 Task: Look for products in the category "Dental Care" from Eco Dent only.
Action: Mouse pressed left at (280, 125)
Screenshot: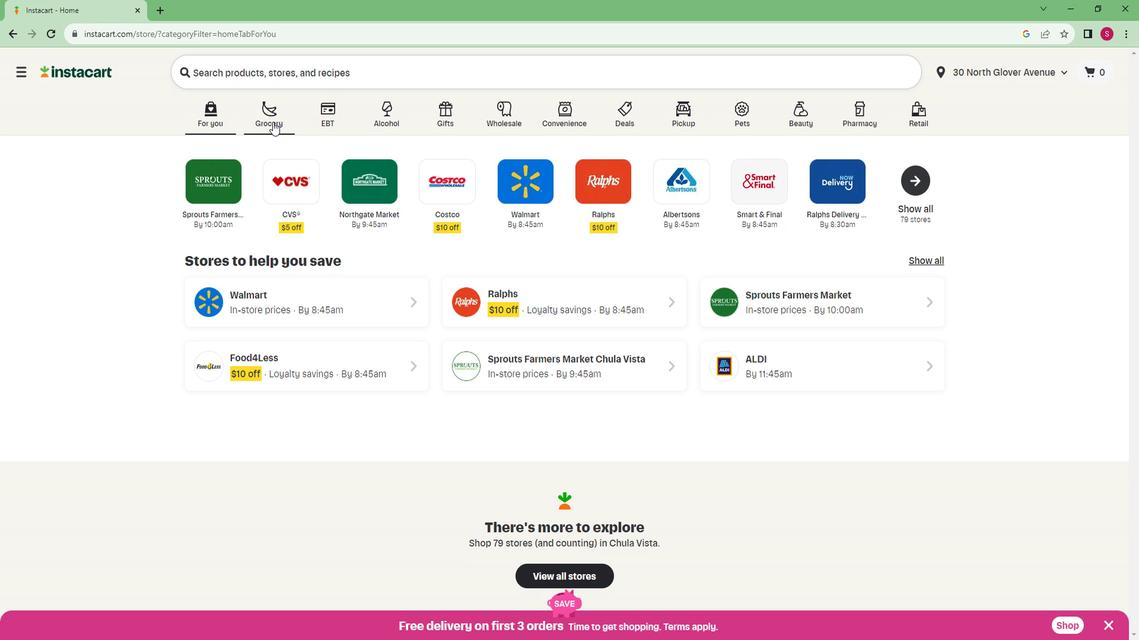 
Action: Mouse moved to (266, 327)
Screenshot: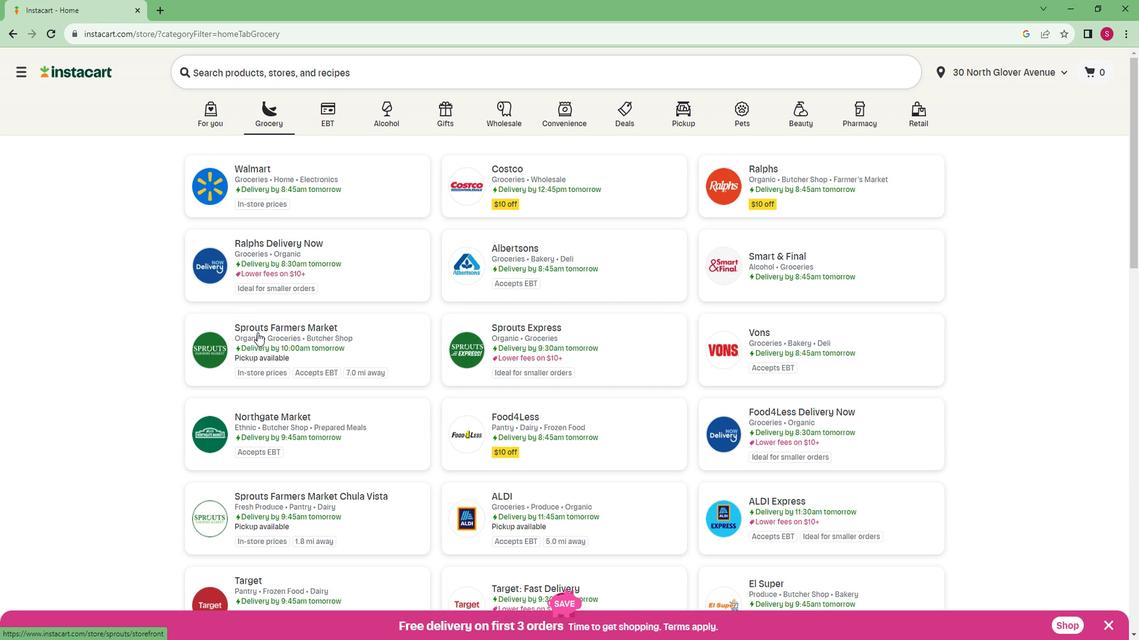 
Action: Mouse pressed left at (266, 327)
Screenshot: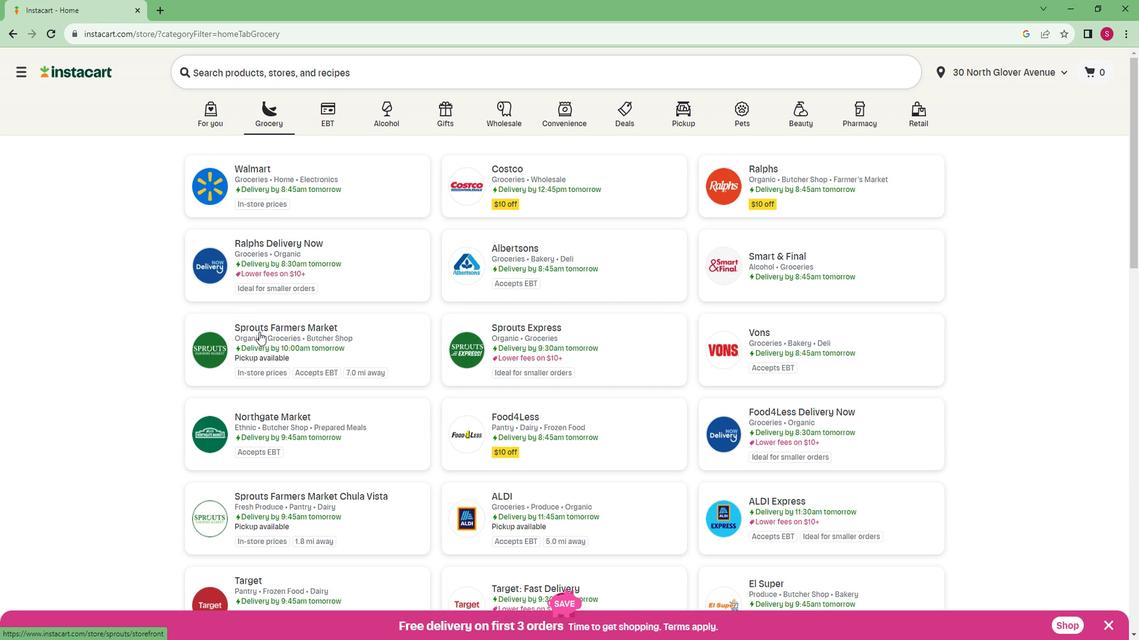 
Action: Mouse moved to (103, 399)
Screenshot: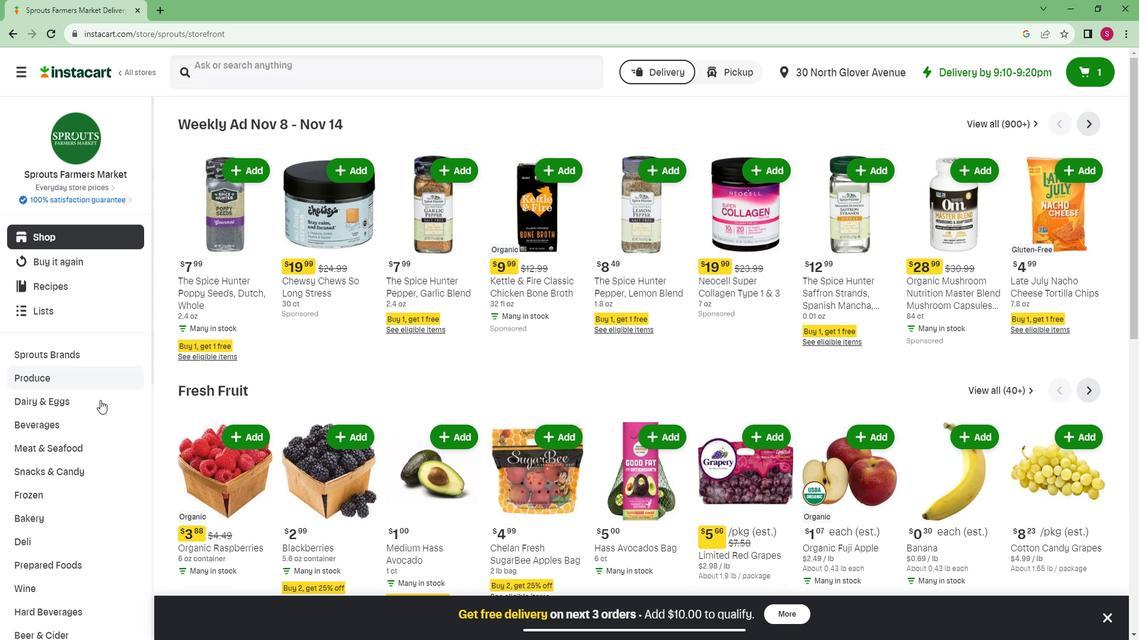 
Action: Mouse scrolled (103, 398) with delta (0, 0)
Screenshot: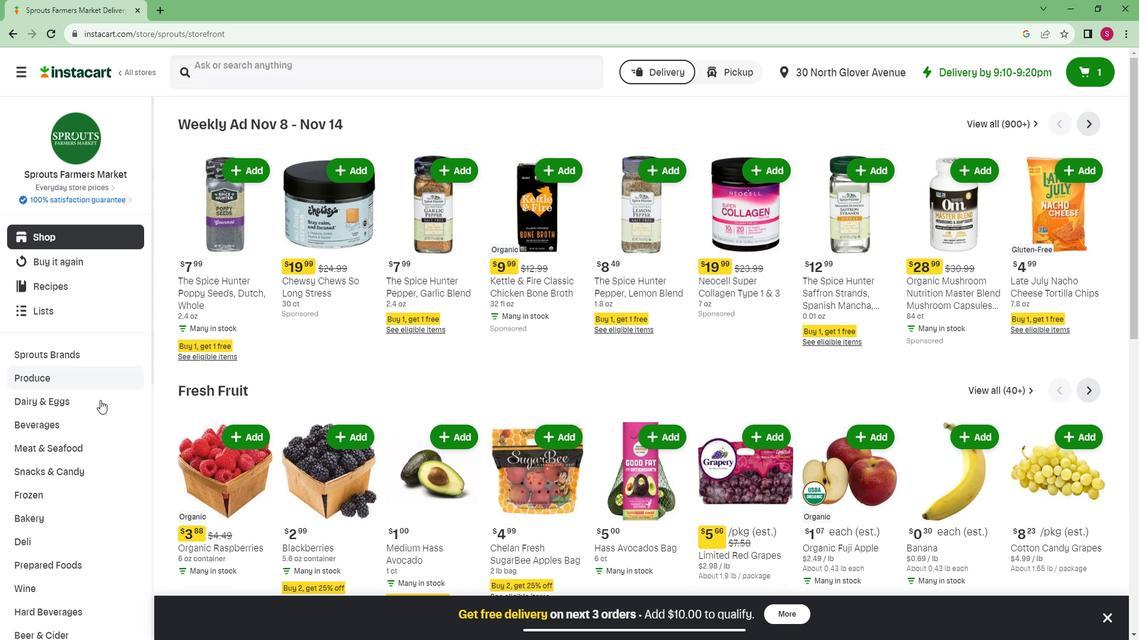 
Action: Mouse moved to (101, 401)
Screenshot: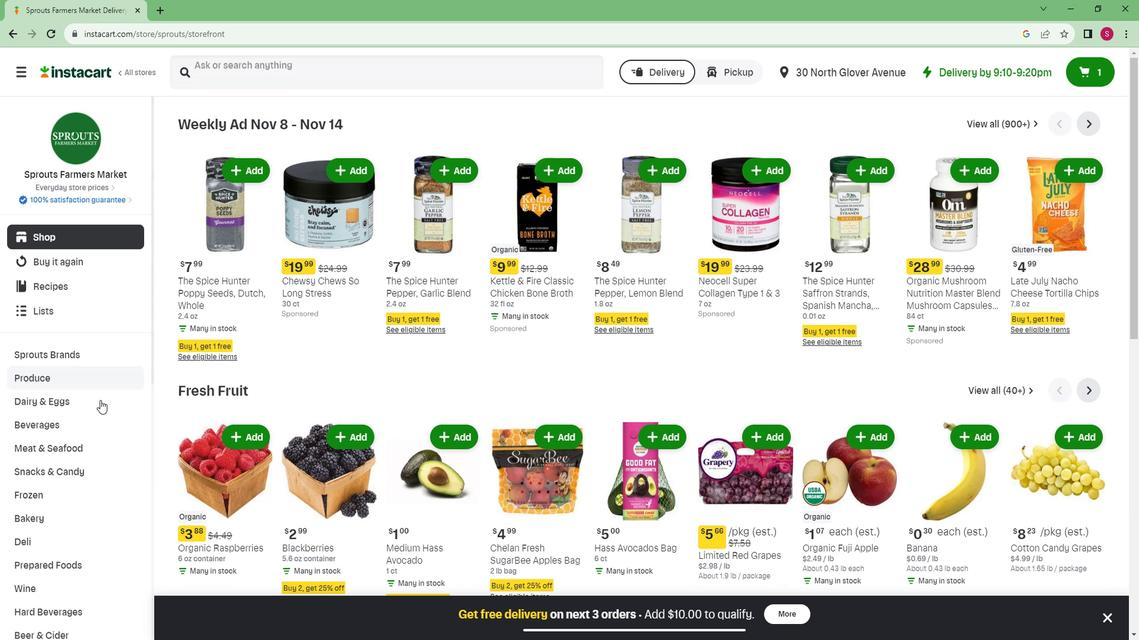 
Action: Mouse scrolled (101, 400) with delta (0, 0)
Screenshot: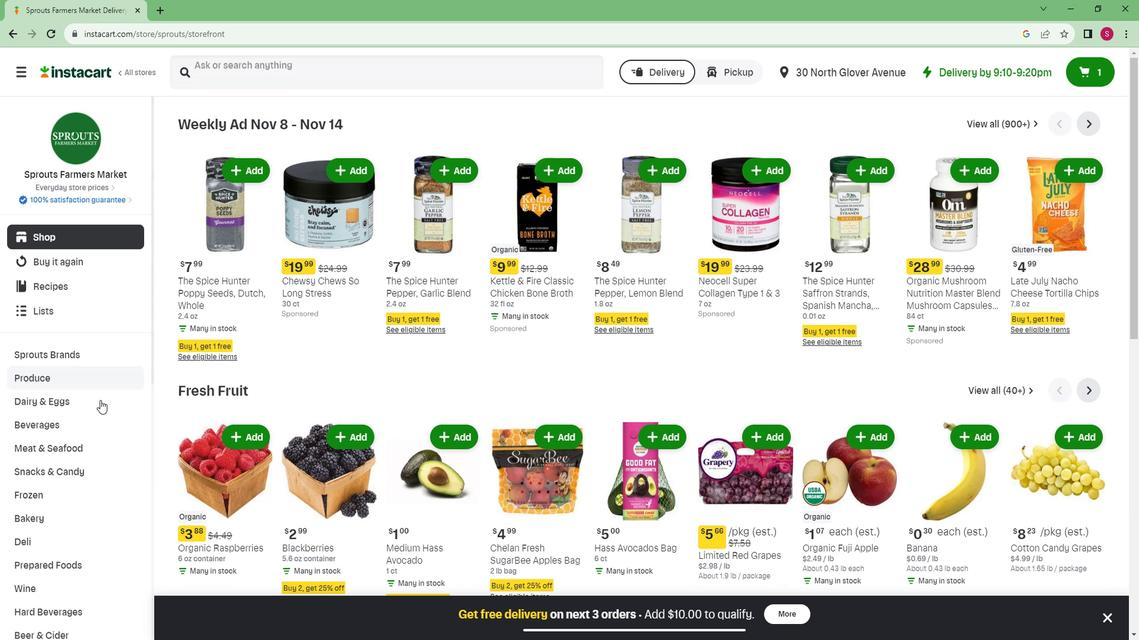 
Action: Mouse moved to (100, 401)
Screenshot: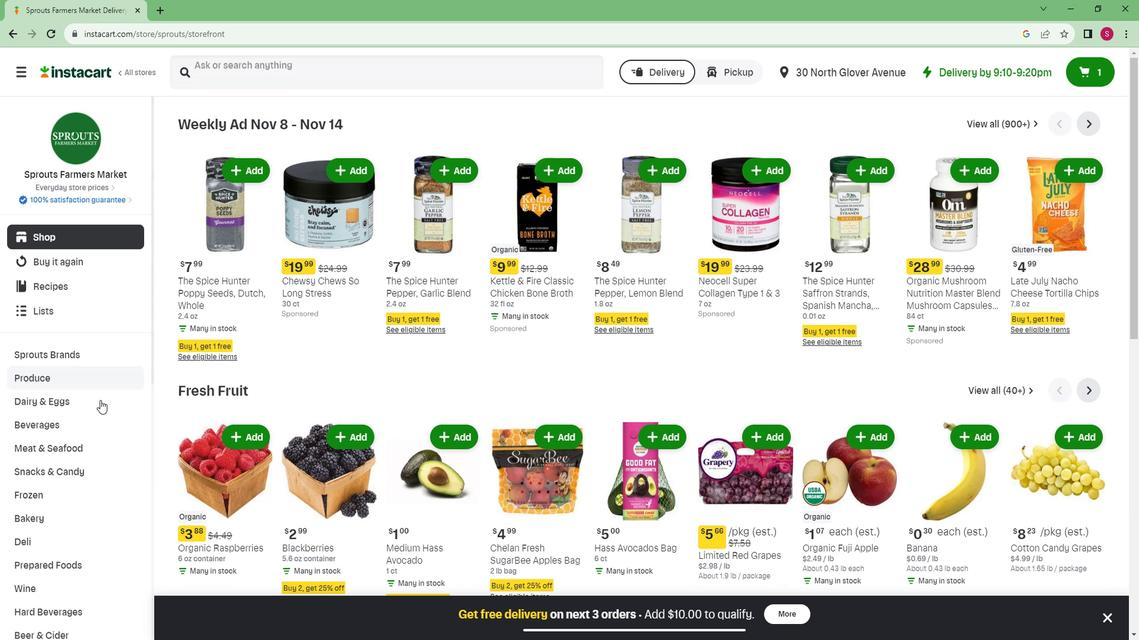 
Action: Mouse scrolled (100, 400) with delta (0, 0)
Screenshot: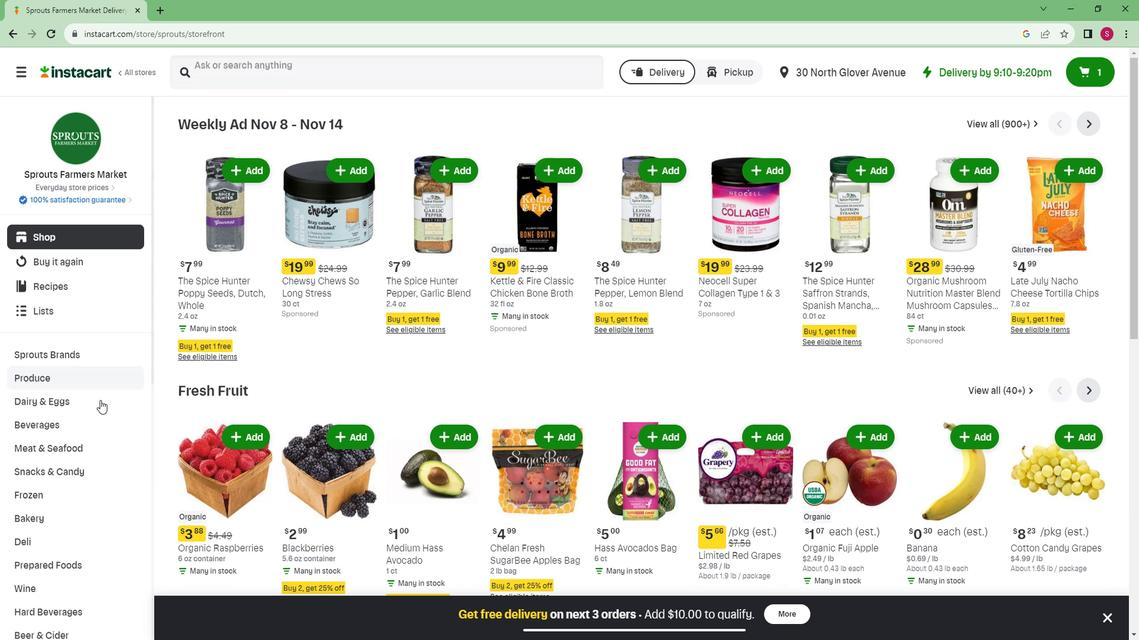 
Action: Mouse moved to (99, 401)
Screenshot: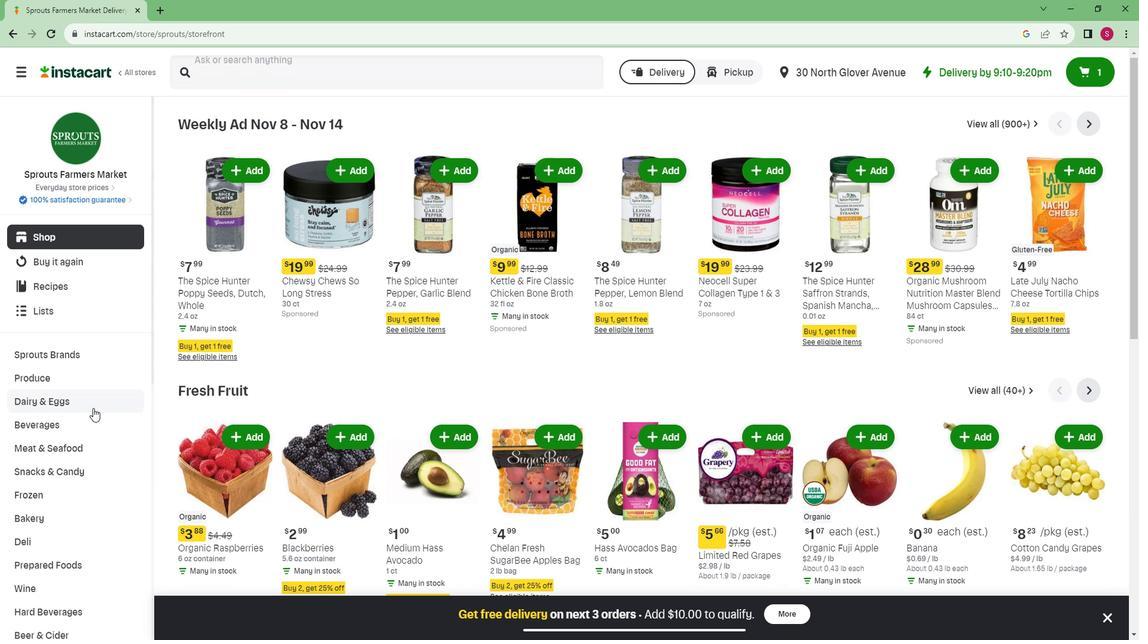 
Action: Mouse scrolled (99, 400) with delta (0, 0)
Screenshot: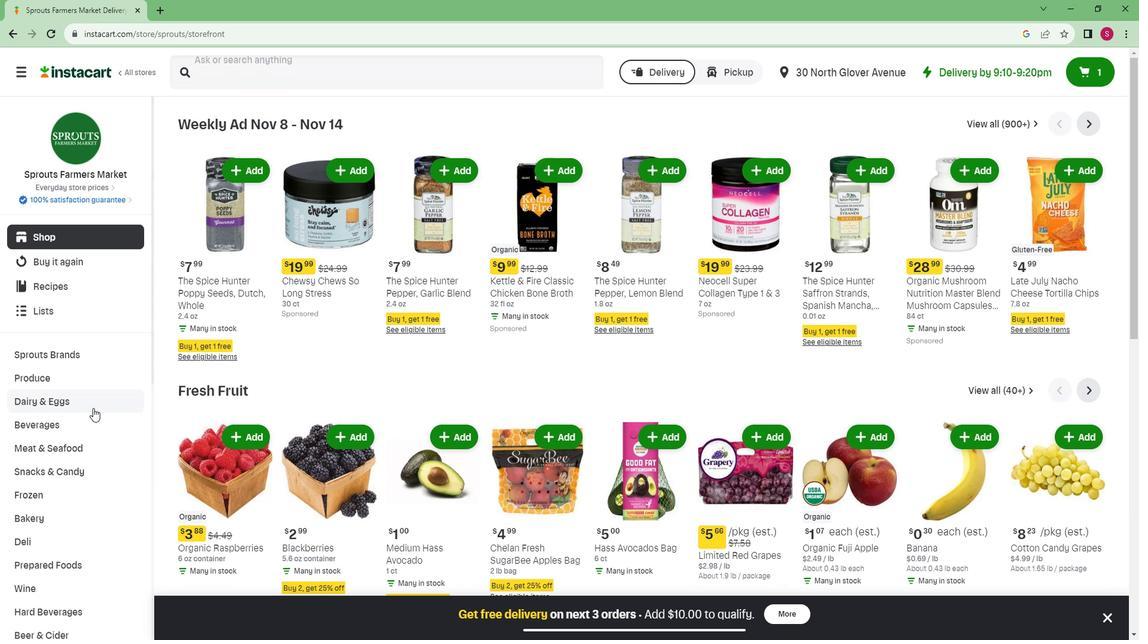 
Action: Mouse moved to (99, 401)
Screenshot: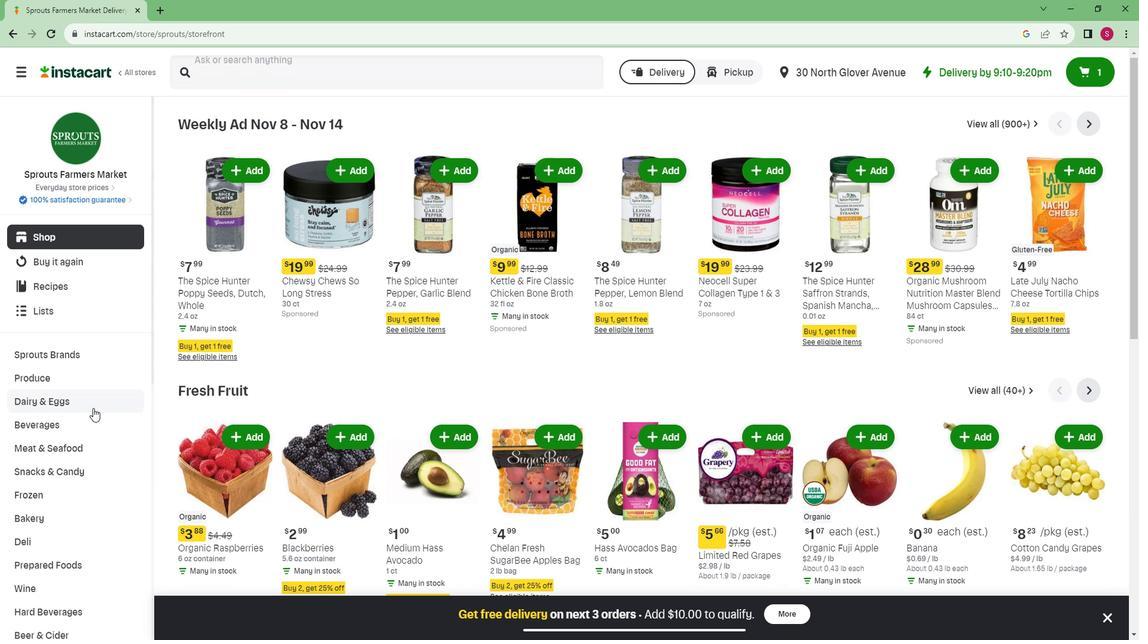 
Action: Mouse scrolled (99, 401) with delta (0, 0)
Screenshot: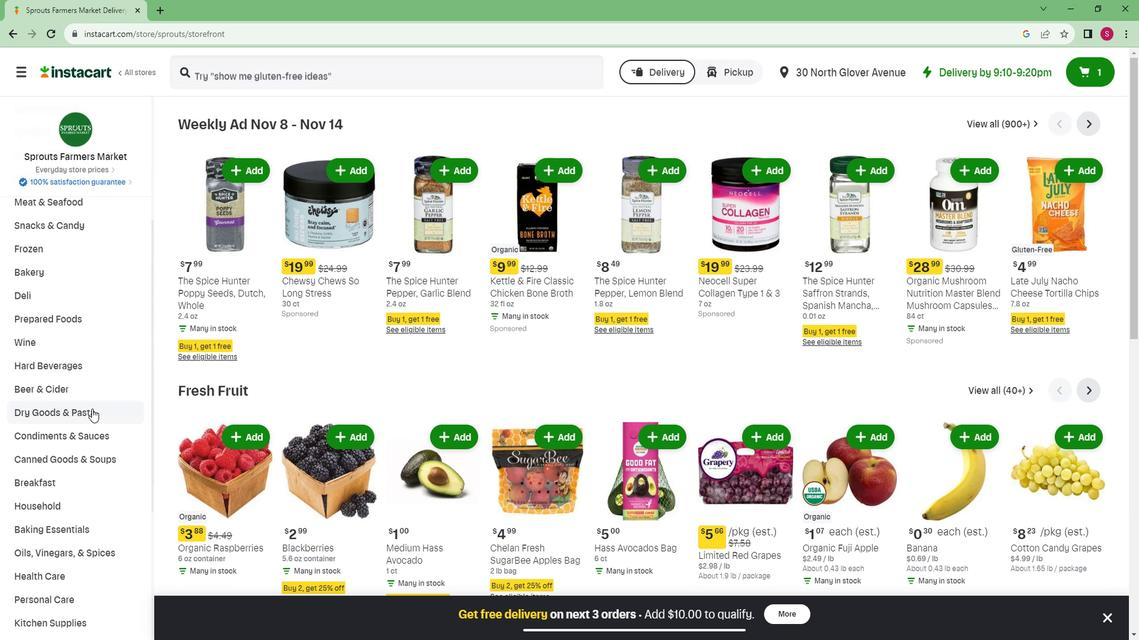 
Action: Mouse scrolled (99, 401) with delta (0, 0)
Screenshot: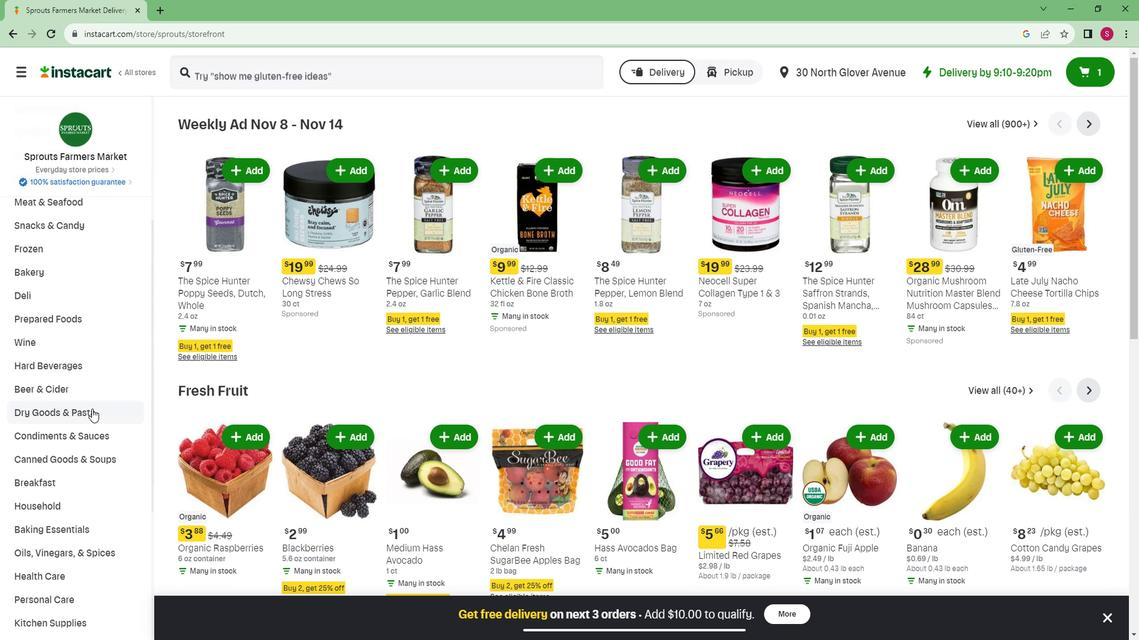 
Action: Mouse scrolled (99, 401) with delta (0, 0)
Screenshot: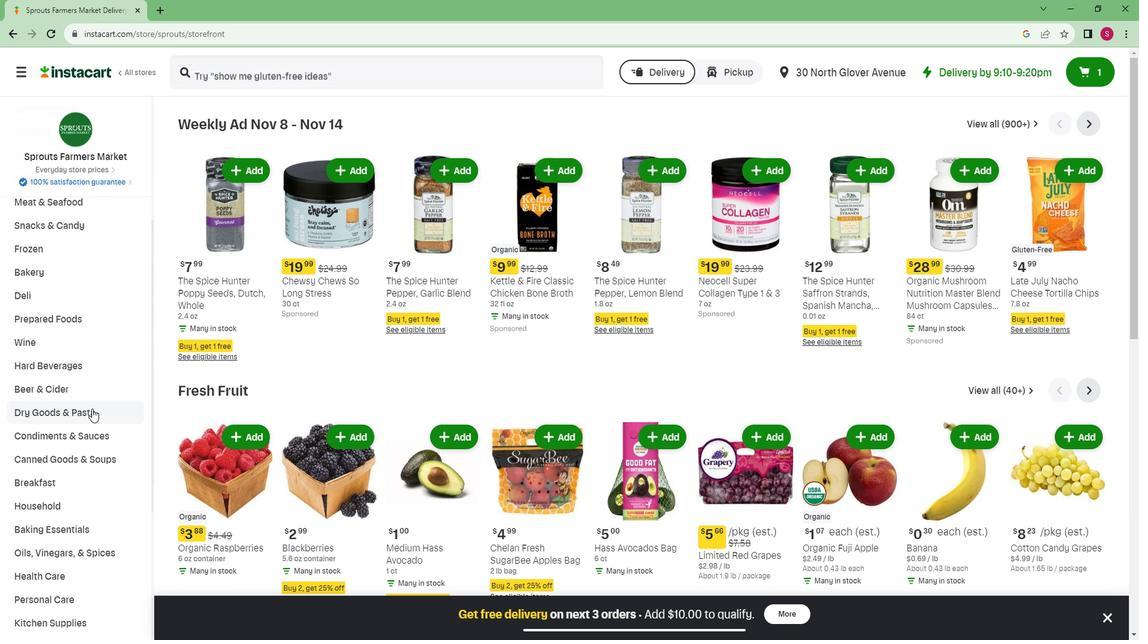 
Action: Mouse scrolled (99, 401) with delta (0, 0)
Screenshot: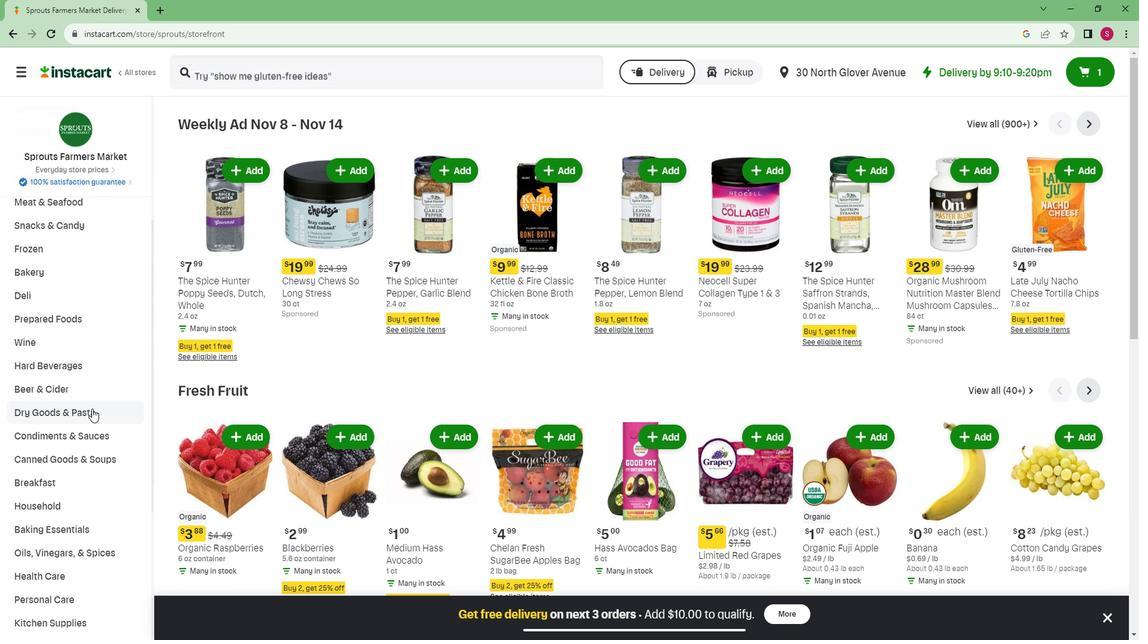 
Action: Mouse scrolled (99, 401) with delta (0, 0)
Screenshot: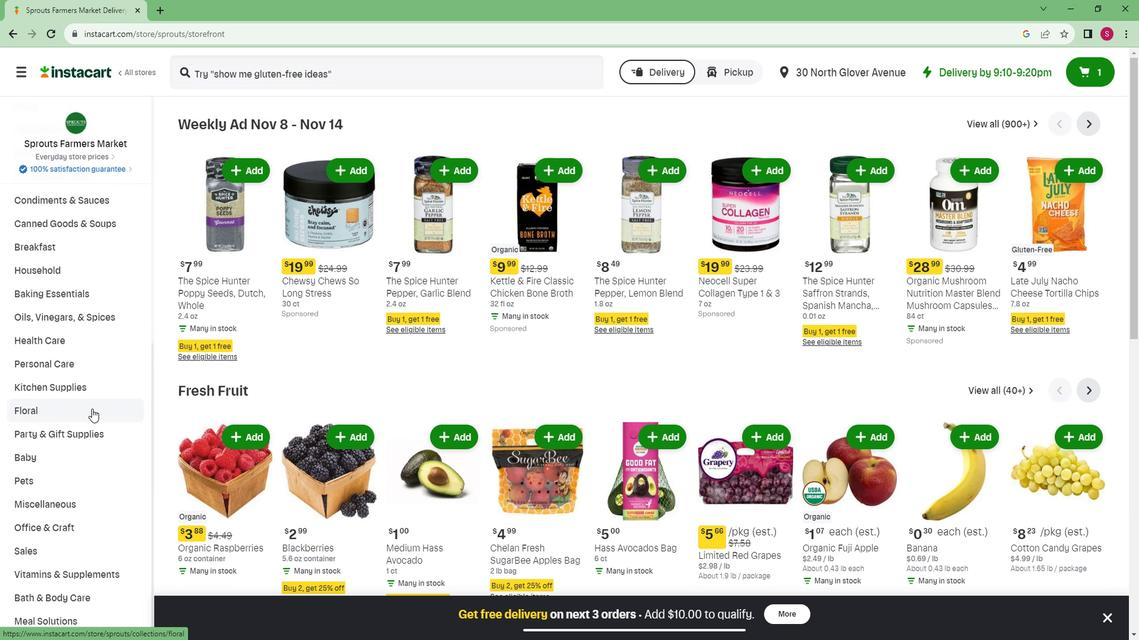 
Action: Mouse scrolled (99, 401) with delta (0, 0)
Screenshot: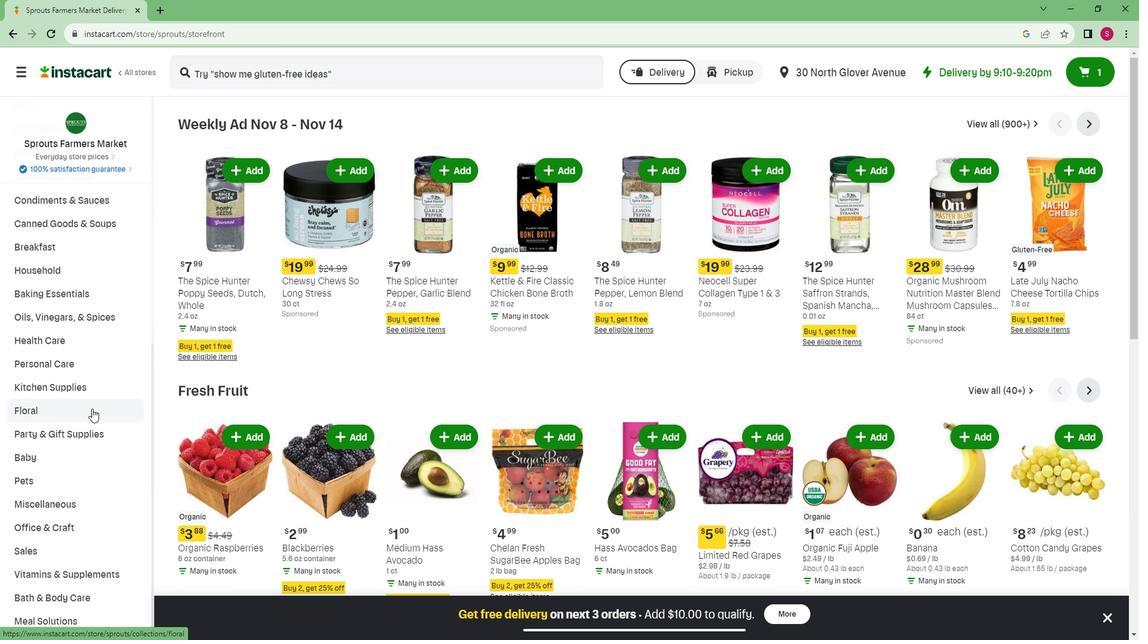 
Action: Mouse scrolled (99, 401) with delta (0, 0)
Screenshot: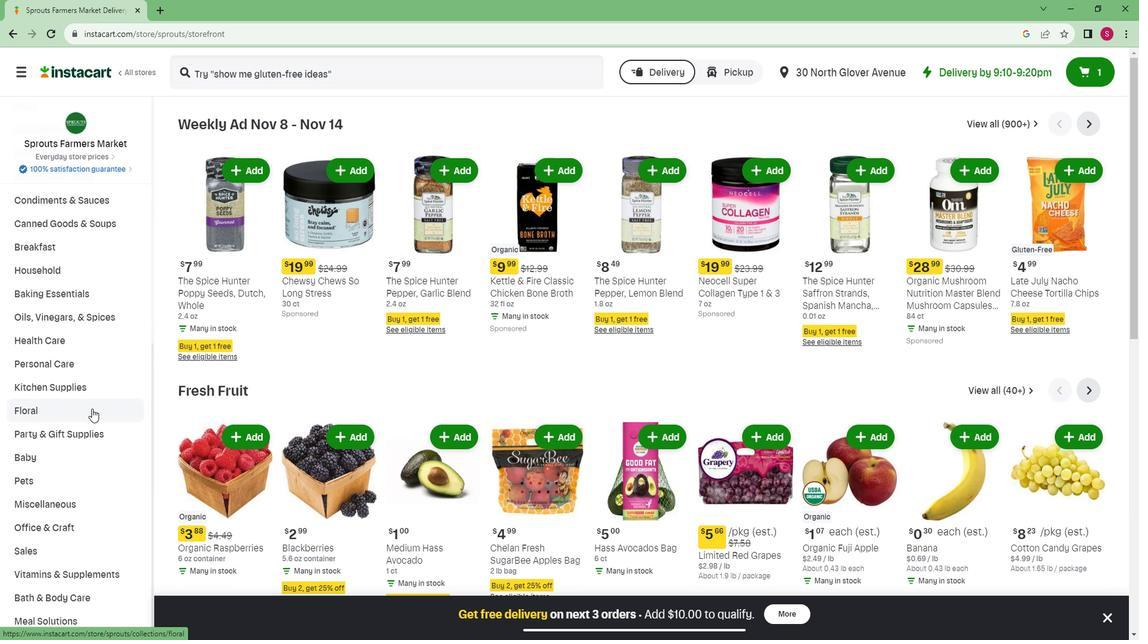 
Action: Mouse moved to (49, 580)
Screenshot: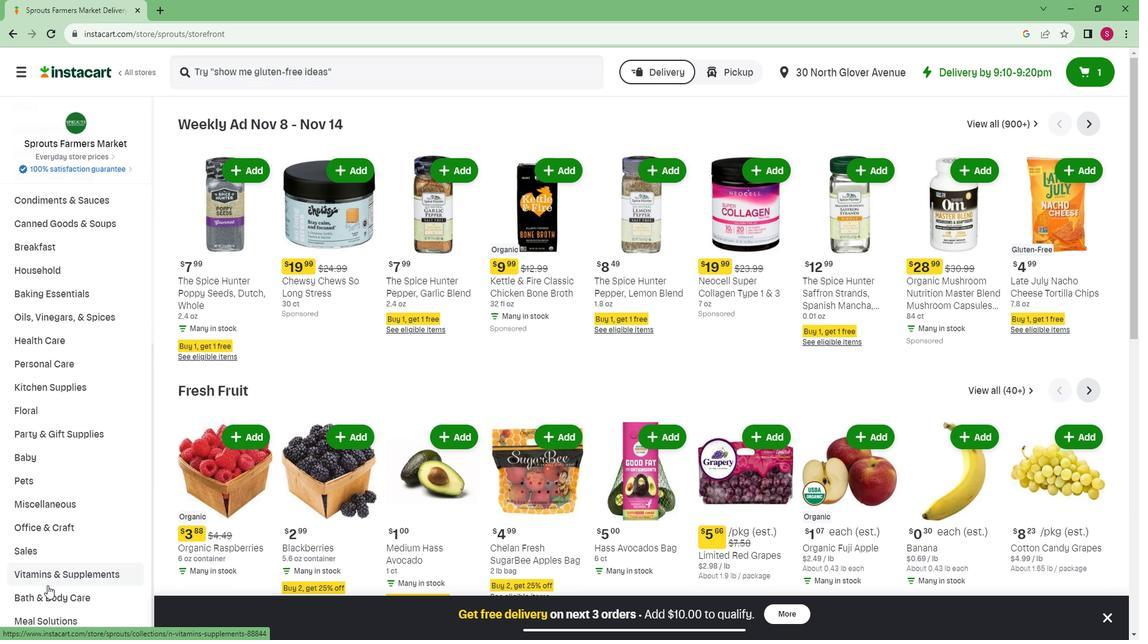 
Action: Mouse pressed left at (49, 580)
Screenshot: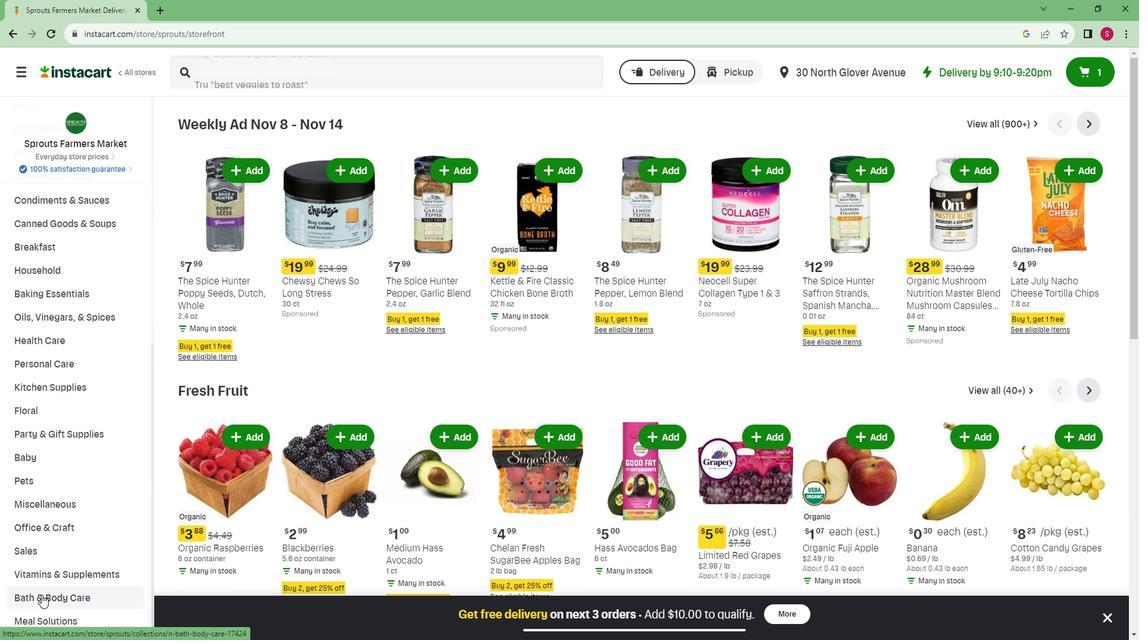 
Action: Mouse moved to (801, 159)
Screenshot: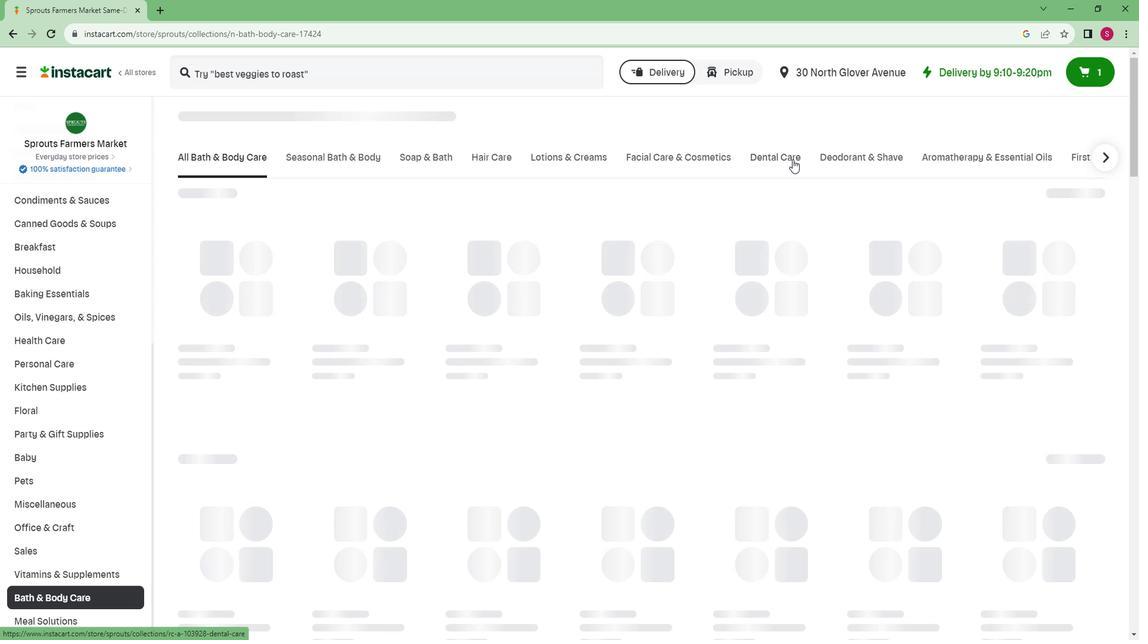 
Action: Mouse pressed left at (801, 159)
Screenshot: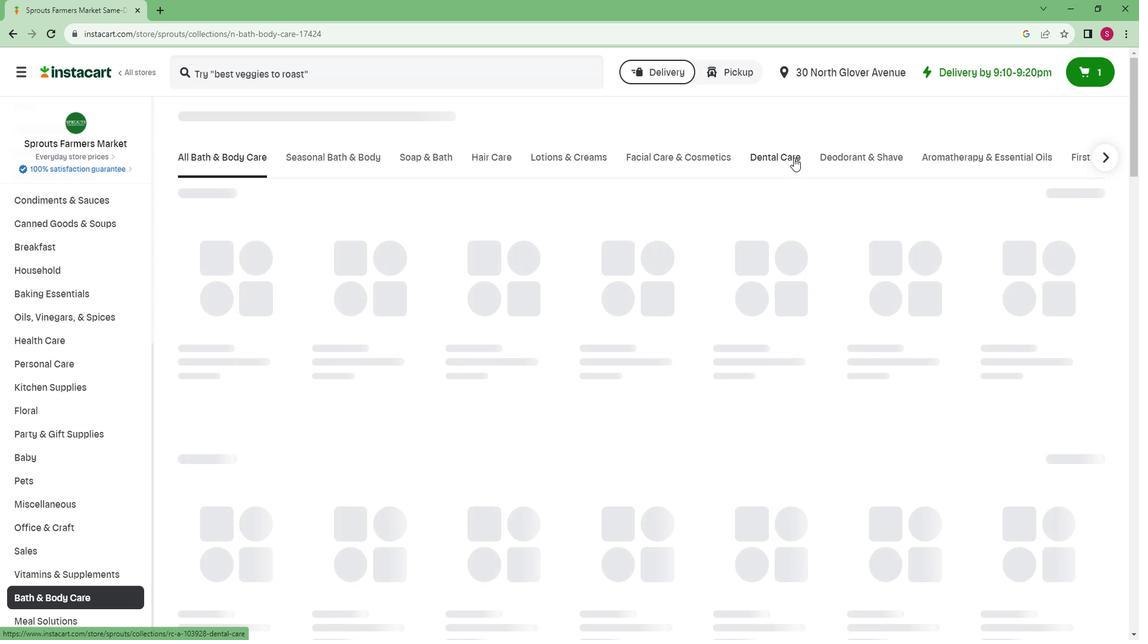 
Action: Mouse moved to (390, 198)
Screenshot: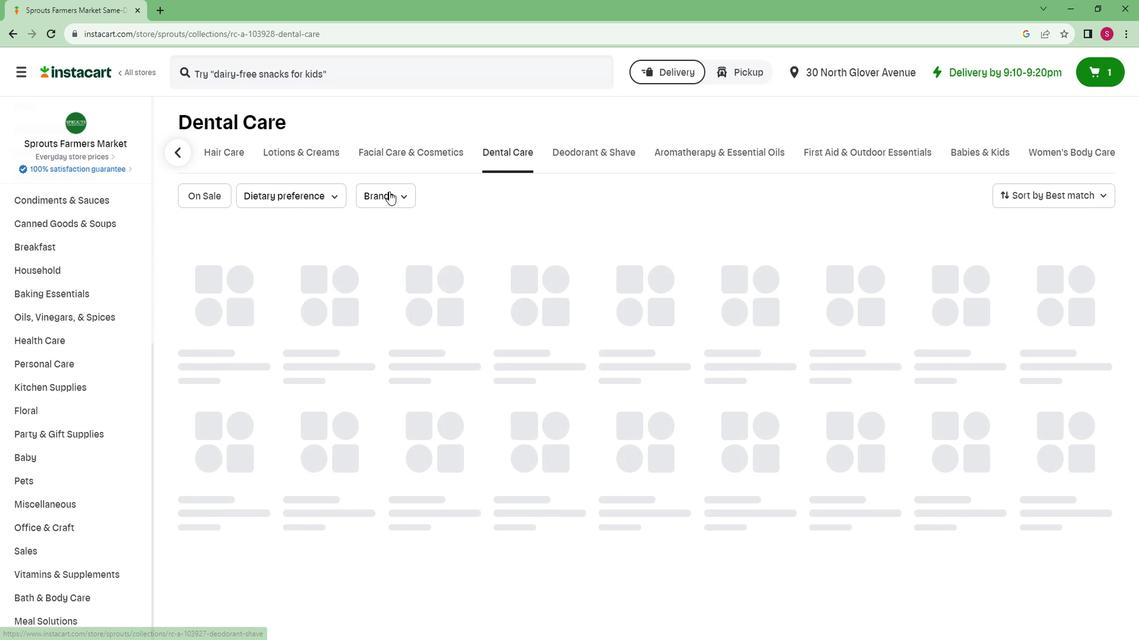 
Action: Mouse pressed left at (390, 198)
Screenshot: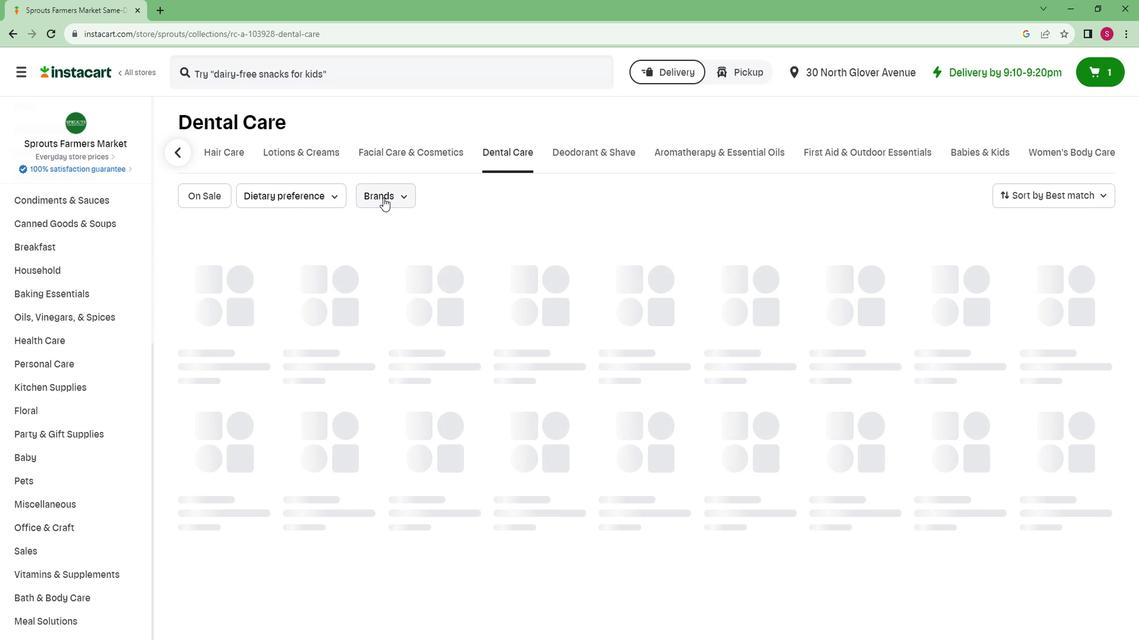 
Action: Mouse moved to (380, 280)
Screenshot: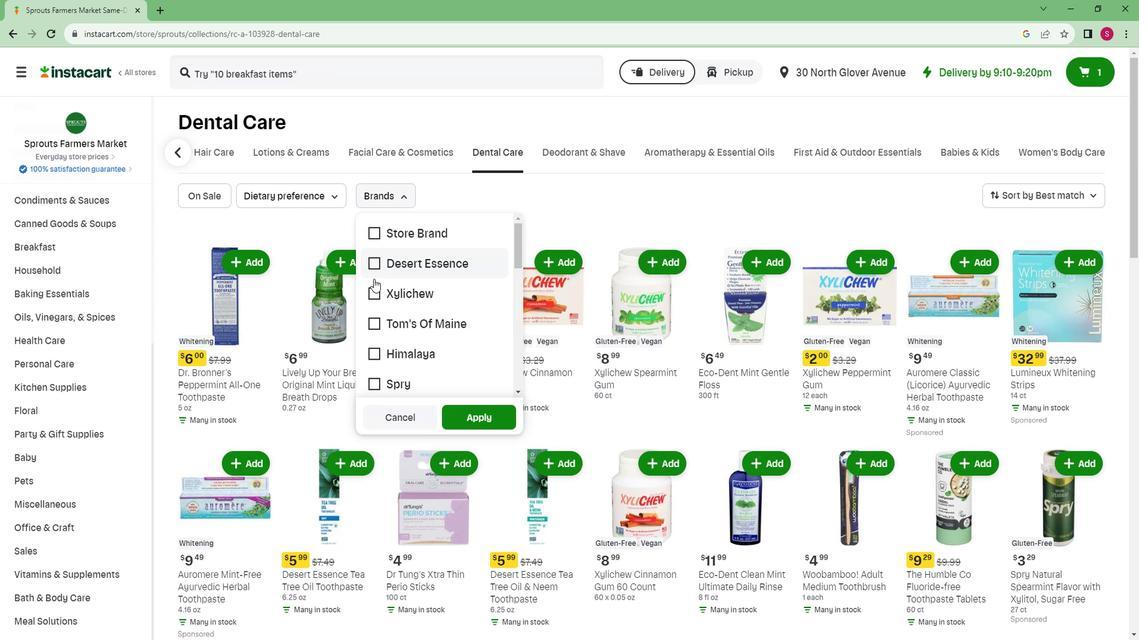 
Action: Mouse scrolled (380, 280) with delta (0, 0)
Screenshot: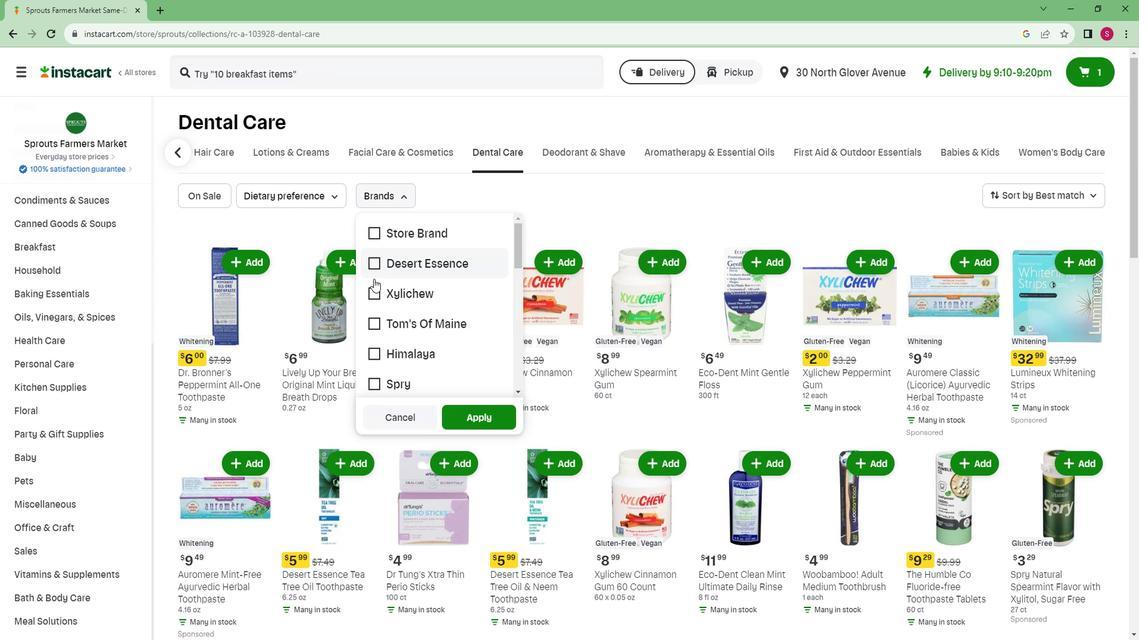 
Action: Mouse scrolled (380, 280) with delta (0, 0)
Screenshot: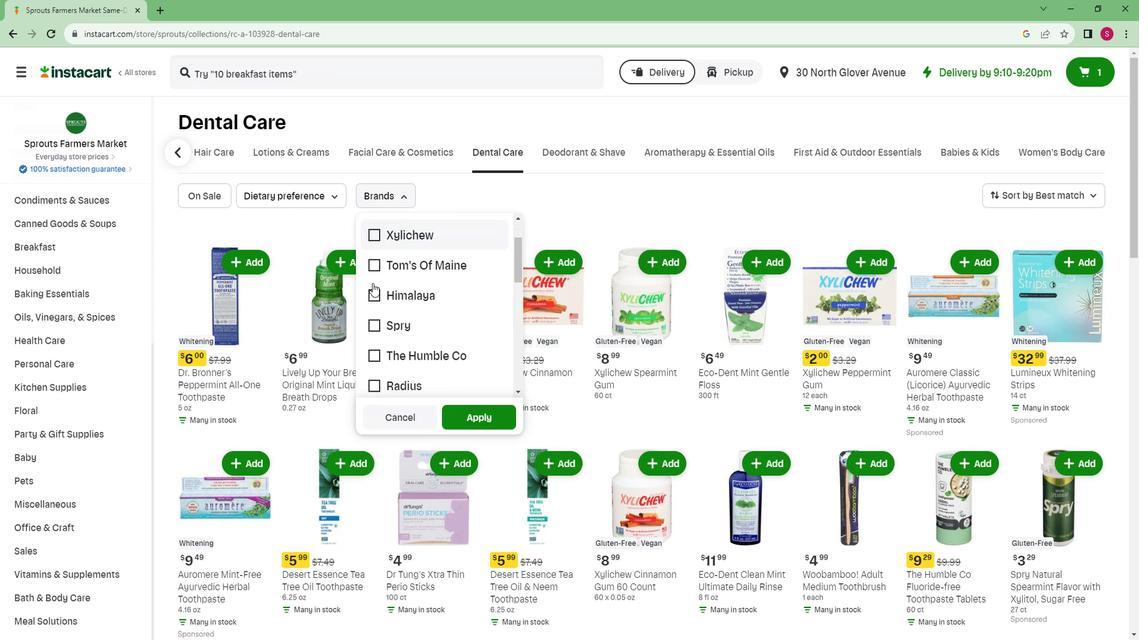 
Action: Mouse scrolled (380, 280) with delta (0, 0)
Screenshot: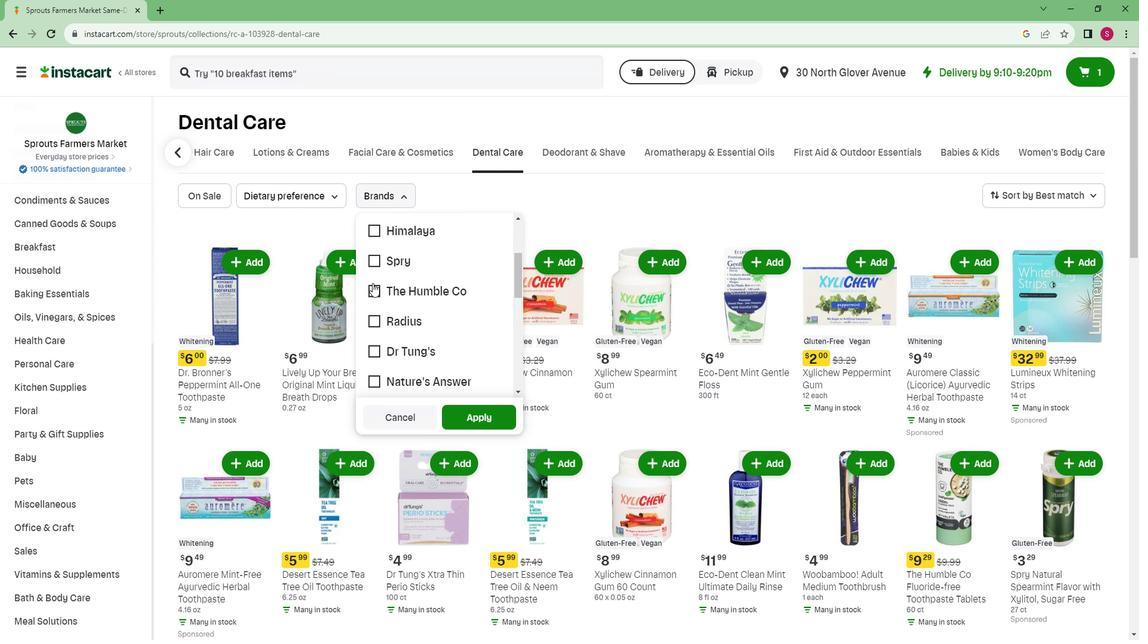 
Action: Mouse scrolled (380, 280) with delta (0, 0)
Screenshot: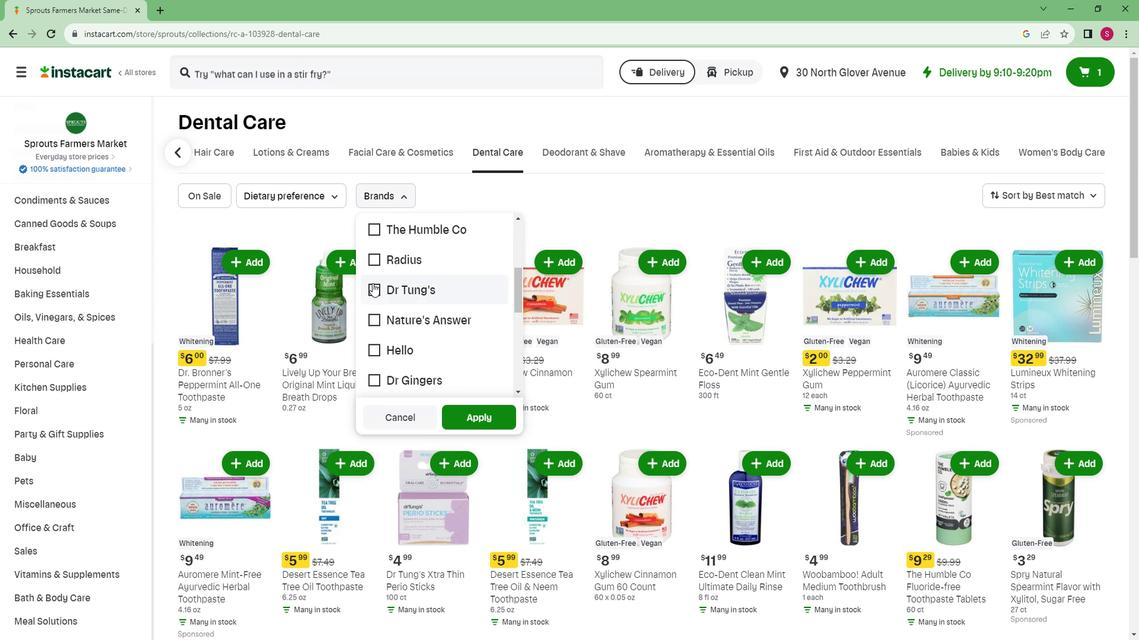 
Action: Mouse scrolled (380, 280) with delta (0, 0)
Screenshot: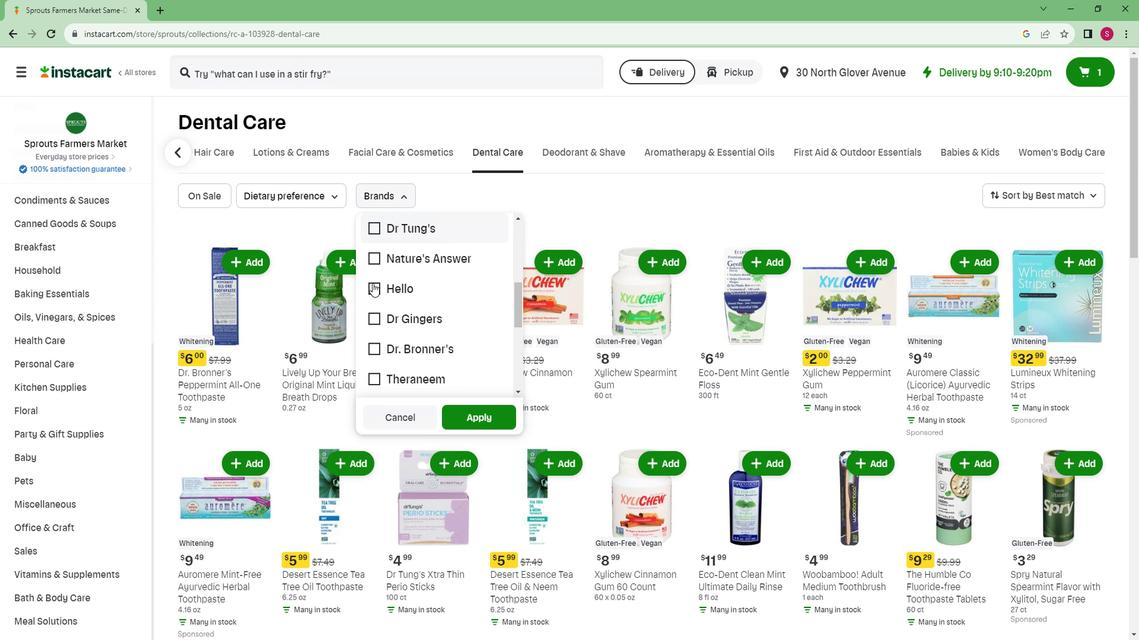 
Action: Mouse moved to (391, 347)
Screenshot: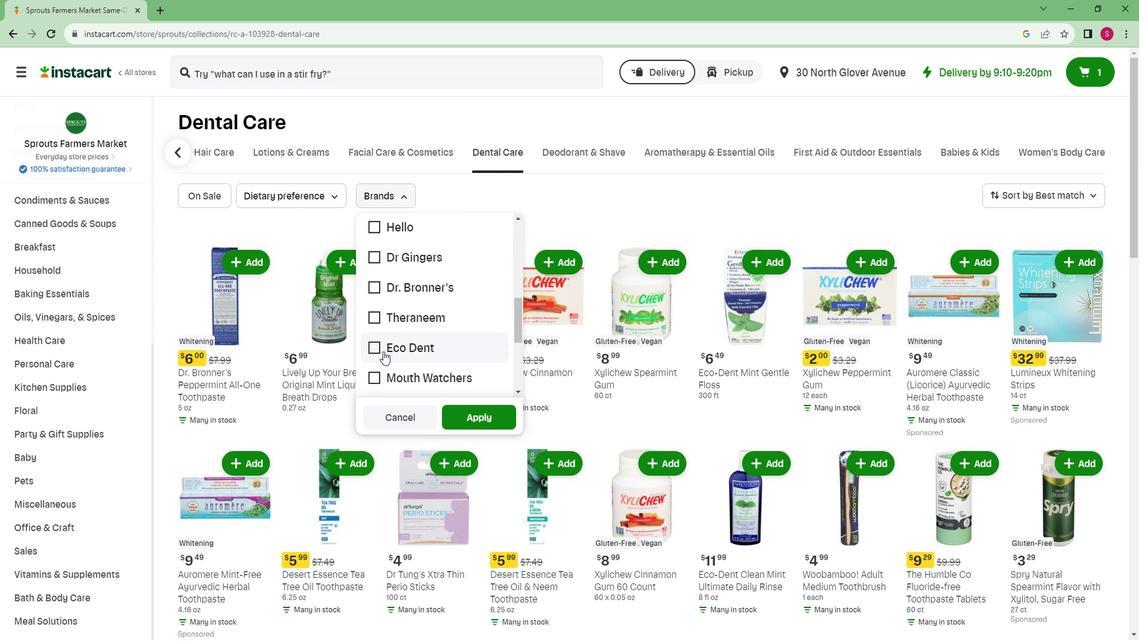 
Action: Mouse pressed left at (391, 347)
Screenshot: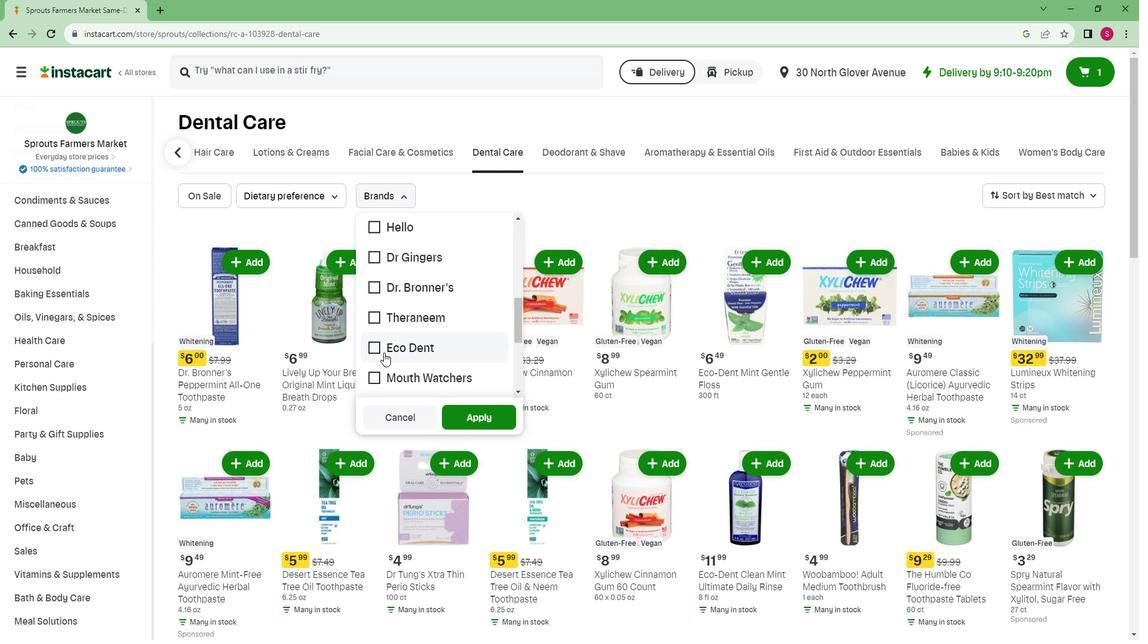 
Action: Mouse moved to (475, 415)
Screenshot: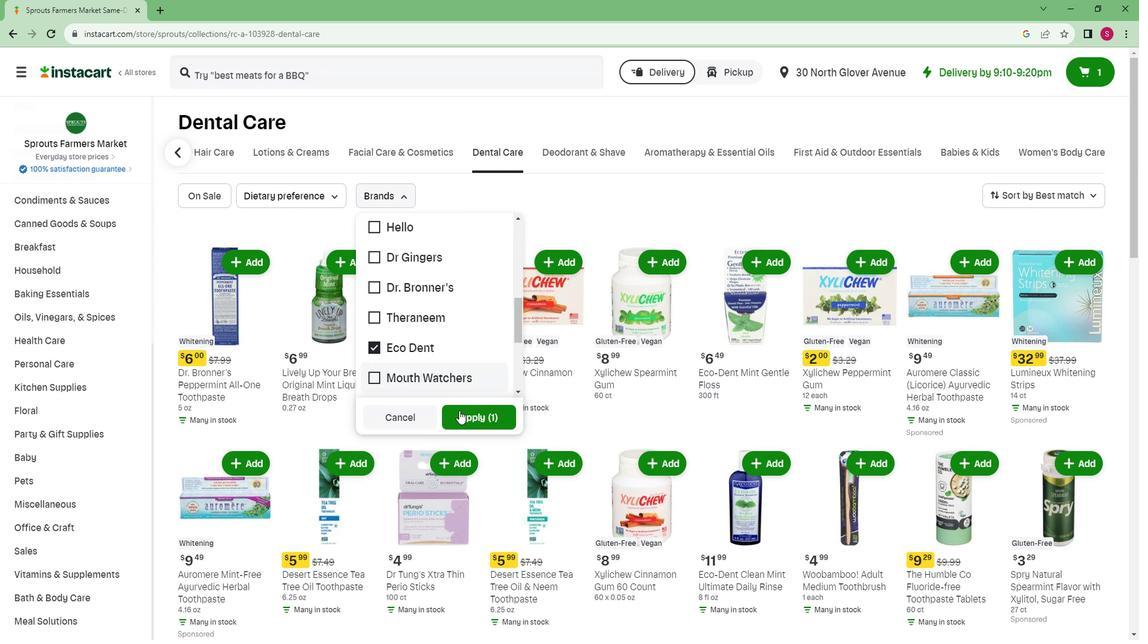 
Action: Mouse pressed left at (475, 415)
Screenshot: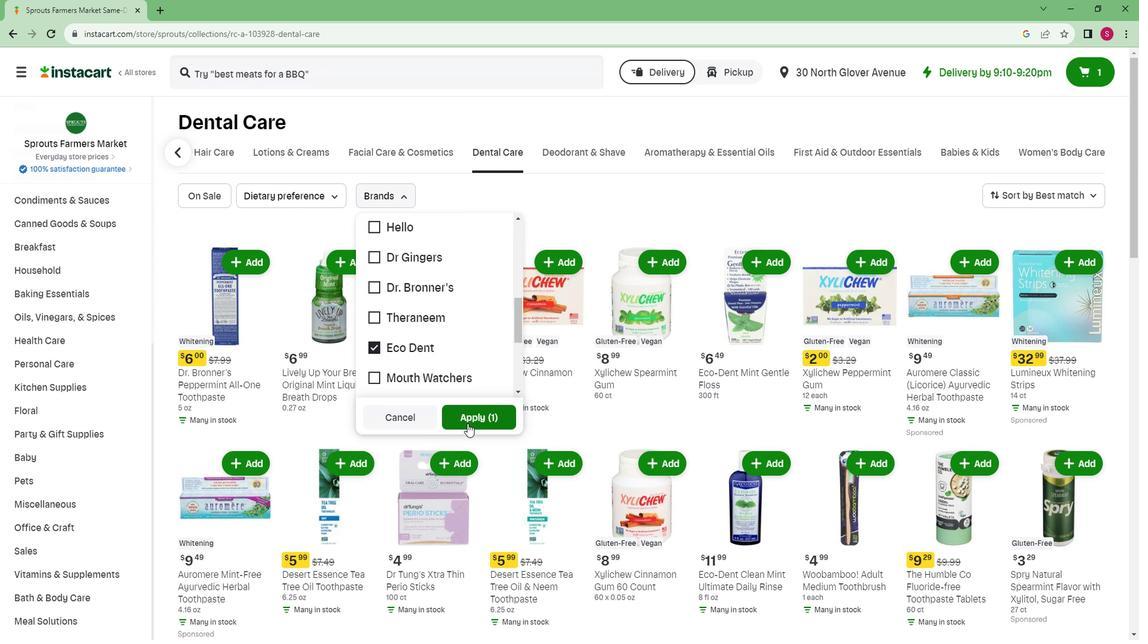 
Action: Mouse moved to (473, 410)
Screenshot: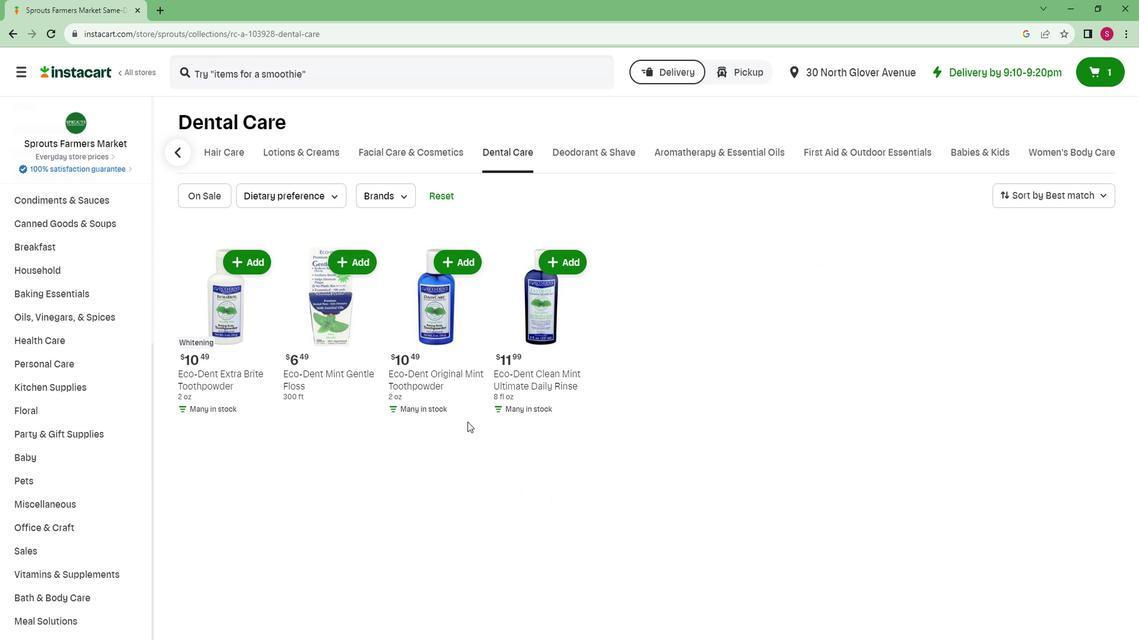 
